 Task: Choose the column.
Action: Mouse moved to (221, 106)
Screenshot: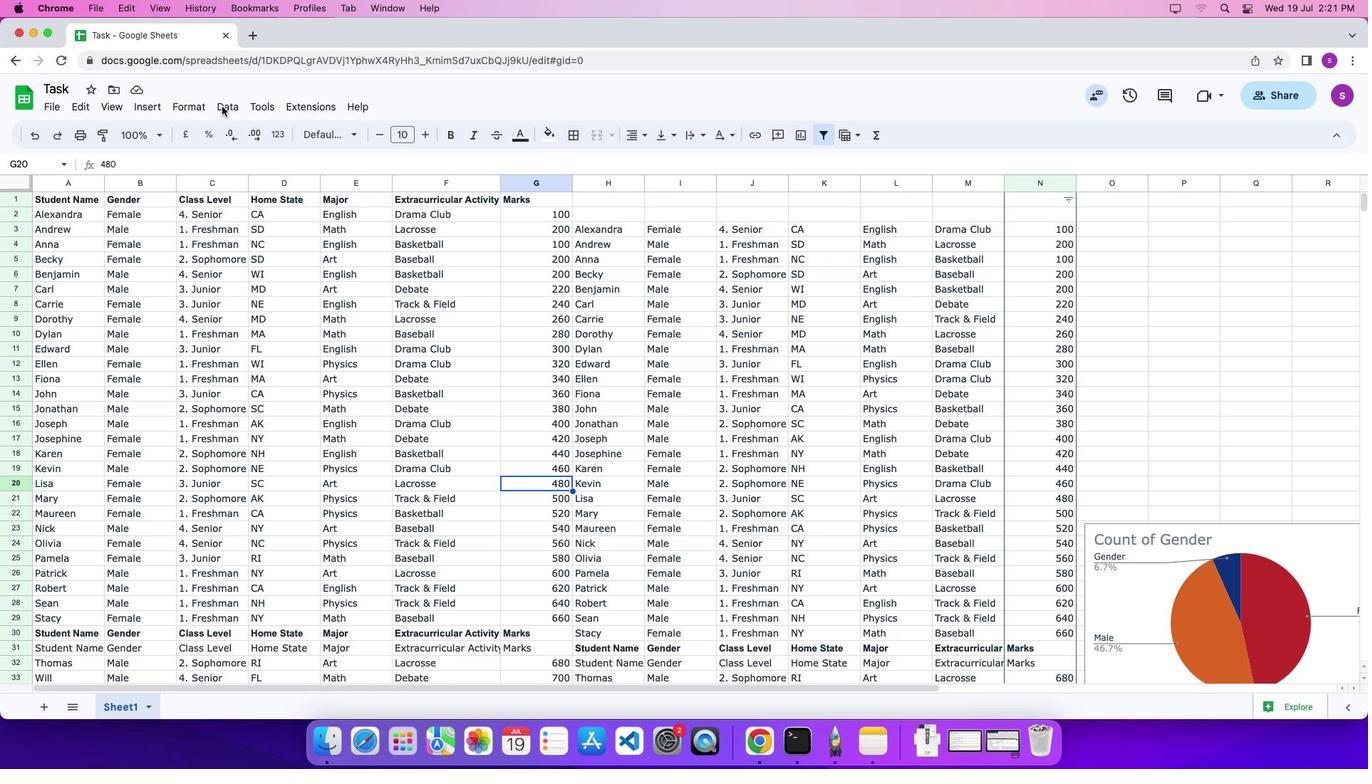 
Action: Mouse pressed left at (221, 106)
Screenshot: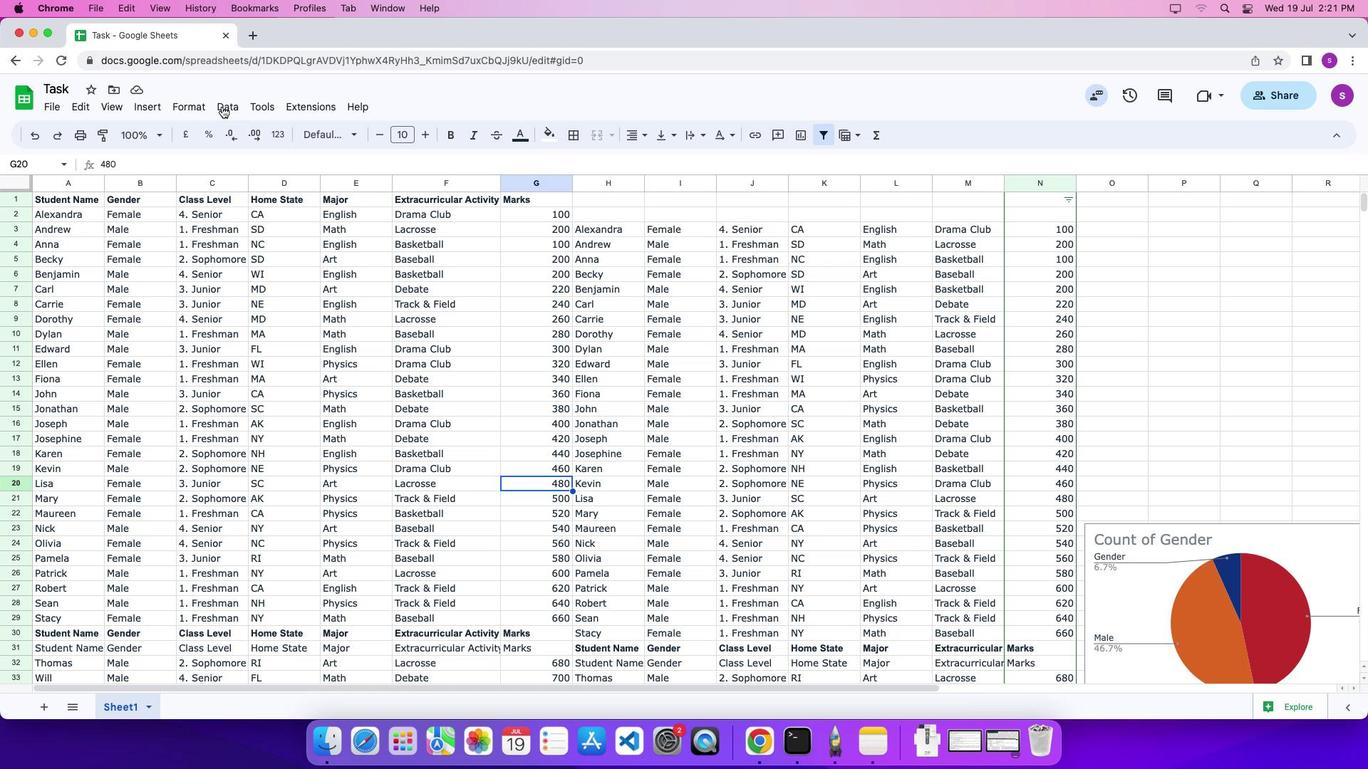 
Action: Mouse moved to (221, 106)
Screenshot: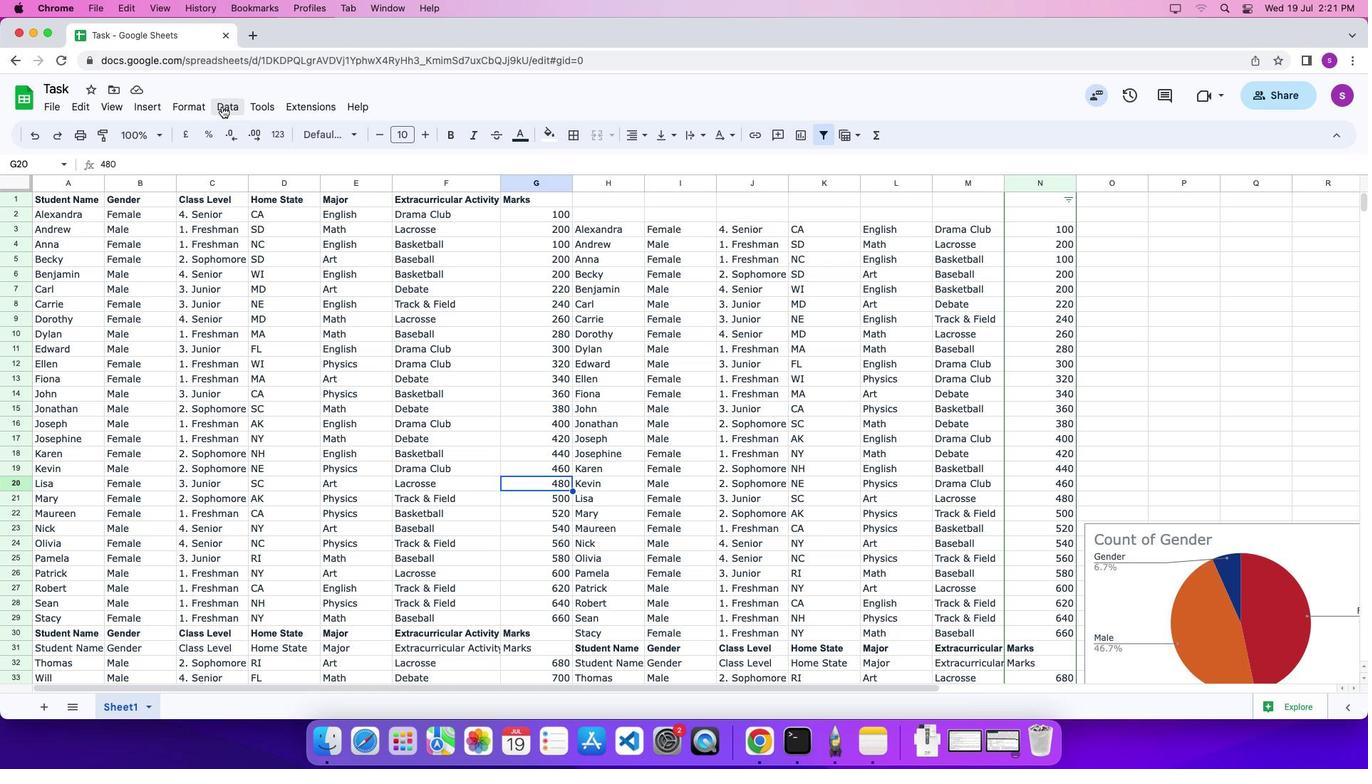 
Action: Mouse pressed left at (221, 106)
Screenshot: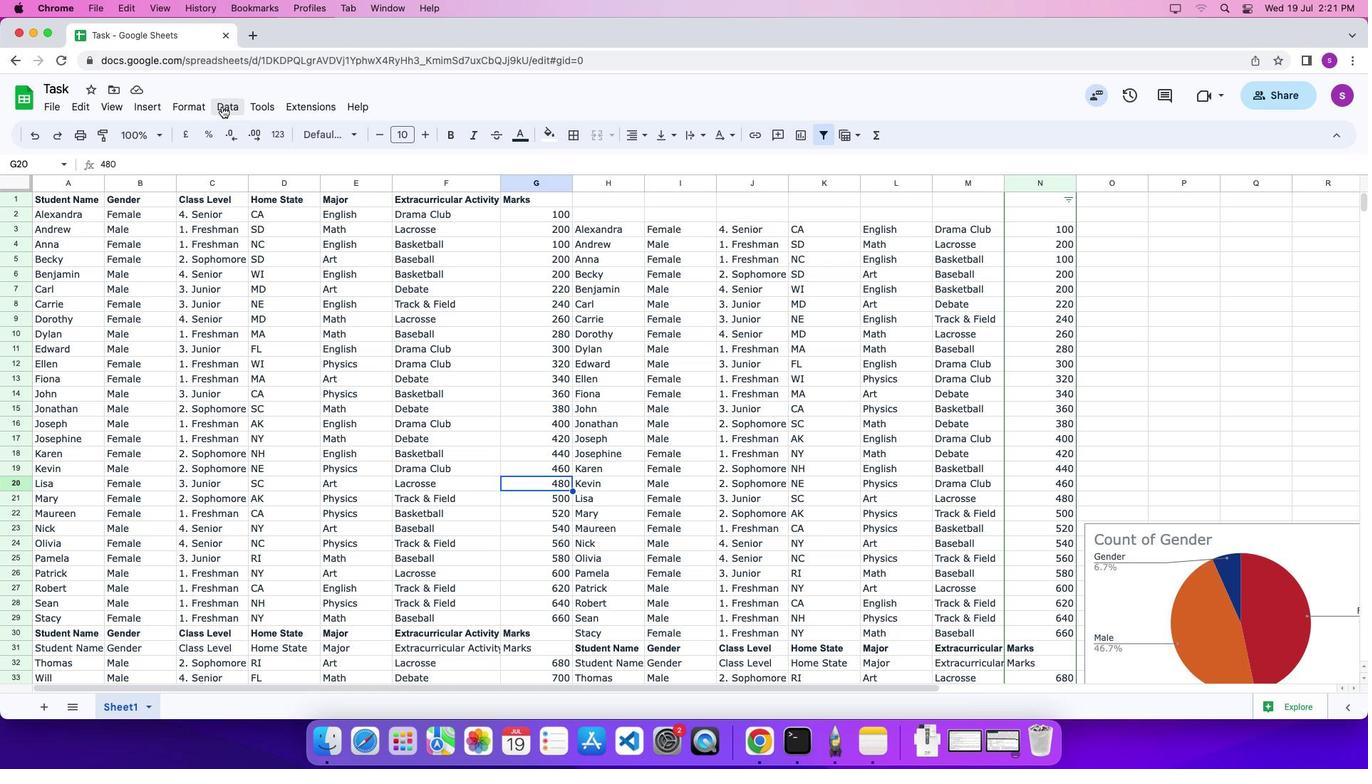 
Action: Mouse moved to (223, 106)
Screenshot: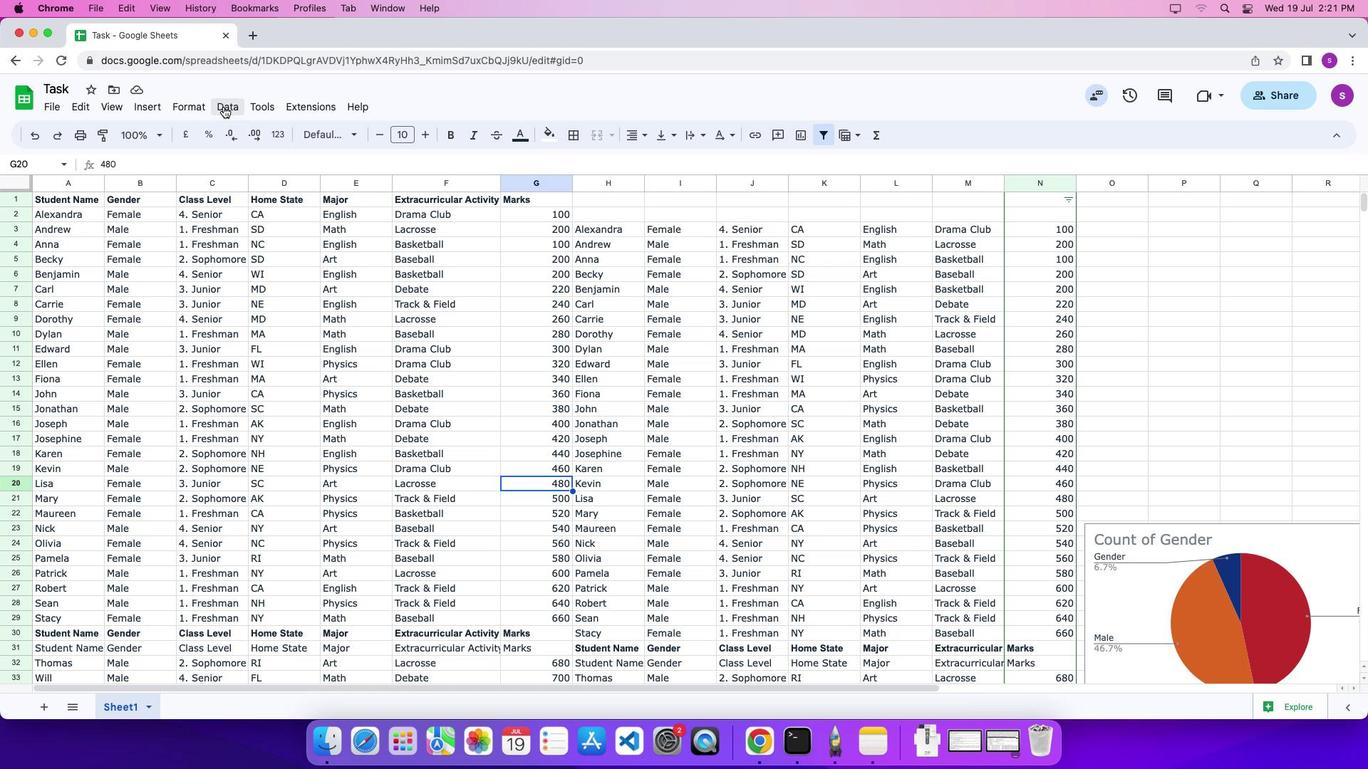 
Action: Mouse pressed left at (223, 106)
Screenshot: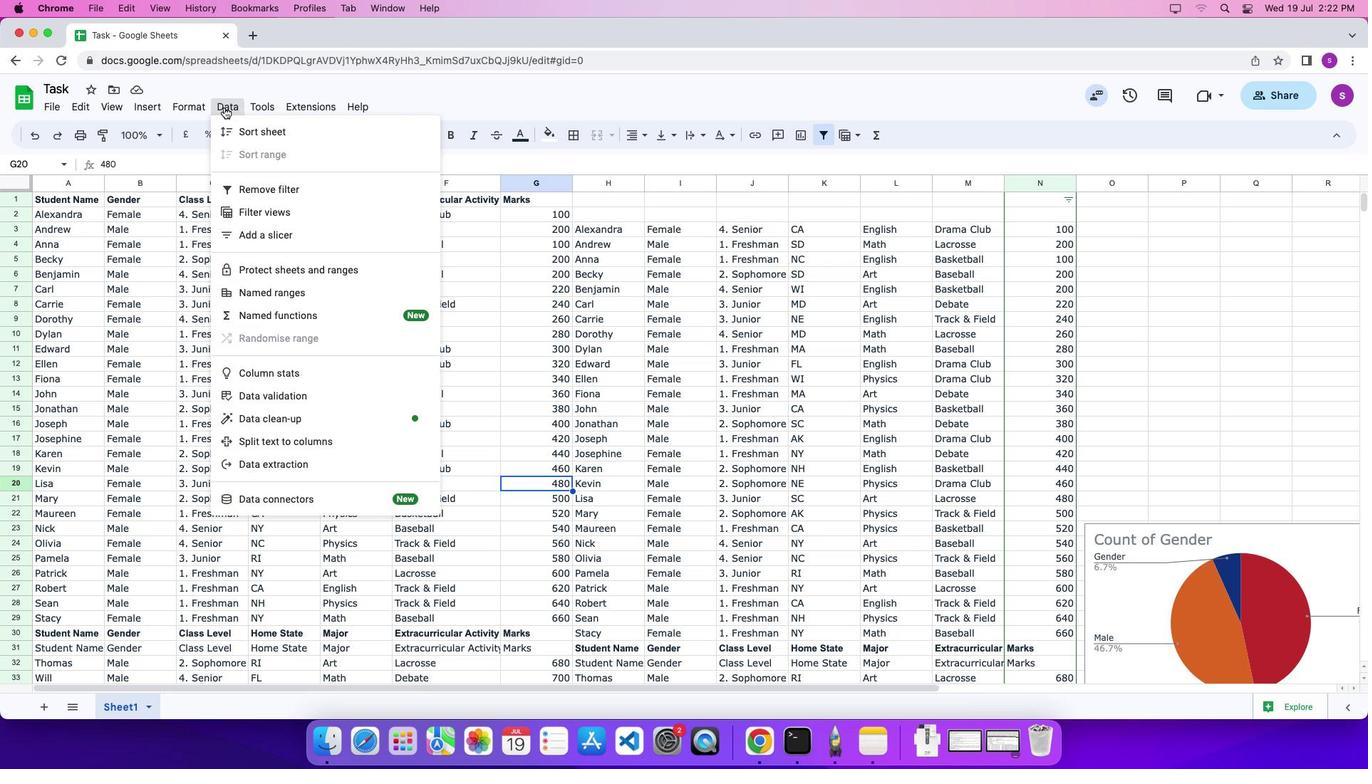 
Action: Mouse moved to (255, 240)
Screenshot: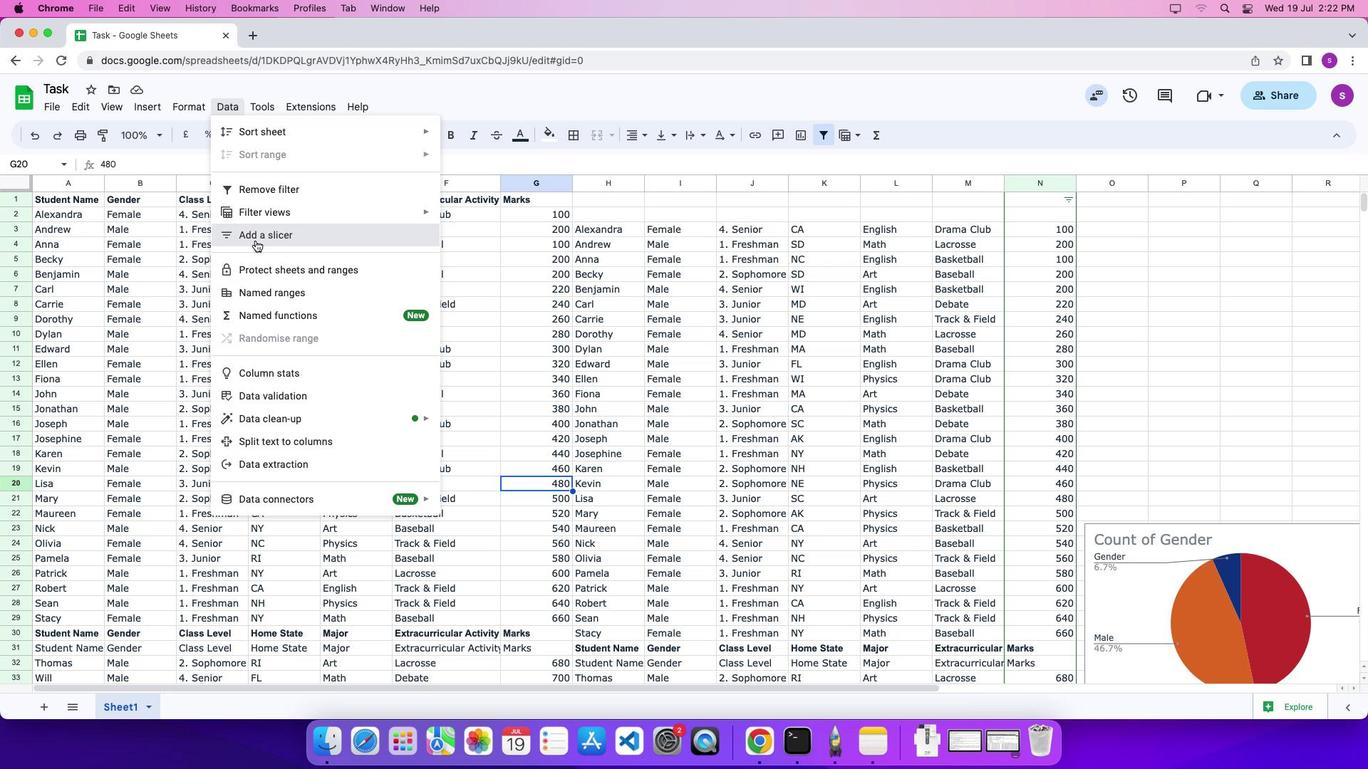
Action: Mouse pressed left at (255, 240)
Screenshot: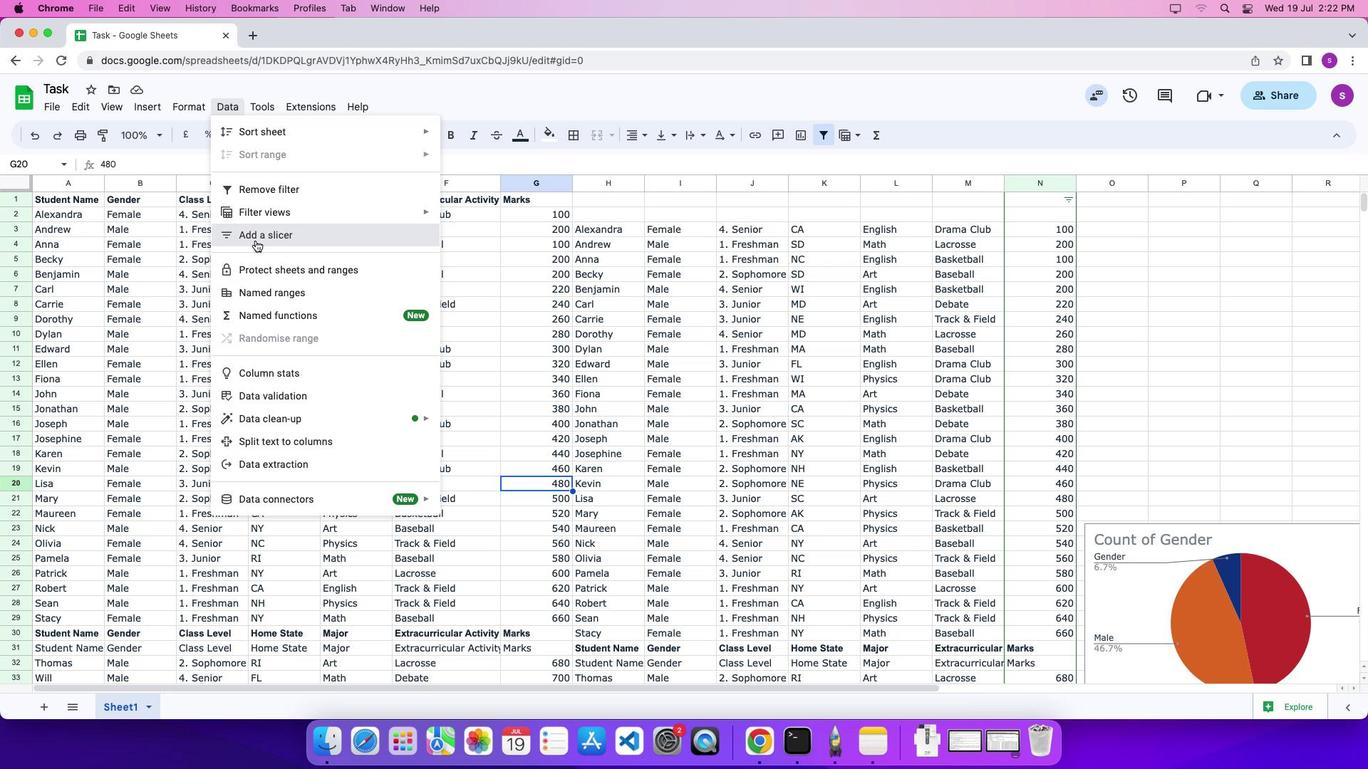 
Action: Mouse moved to (1338, 361)
Screenshot: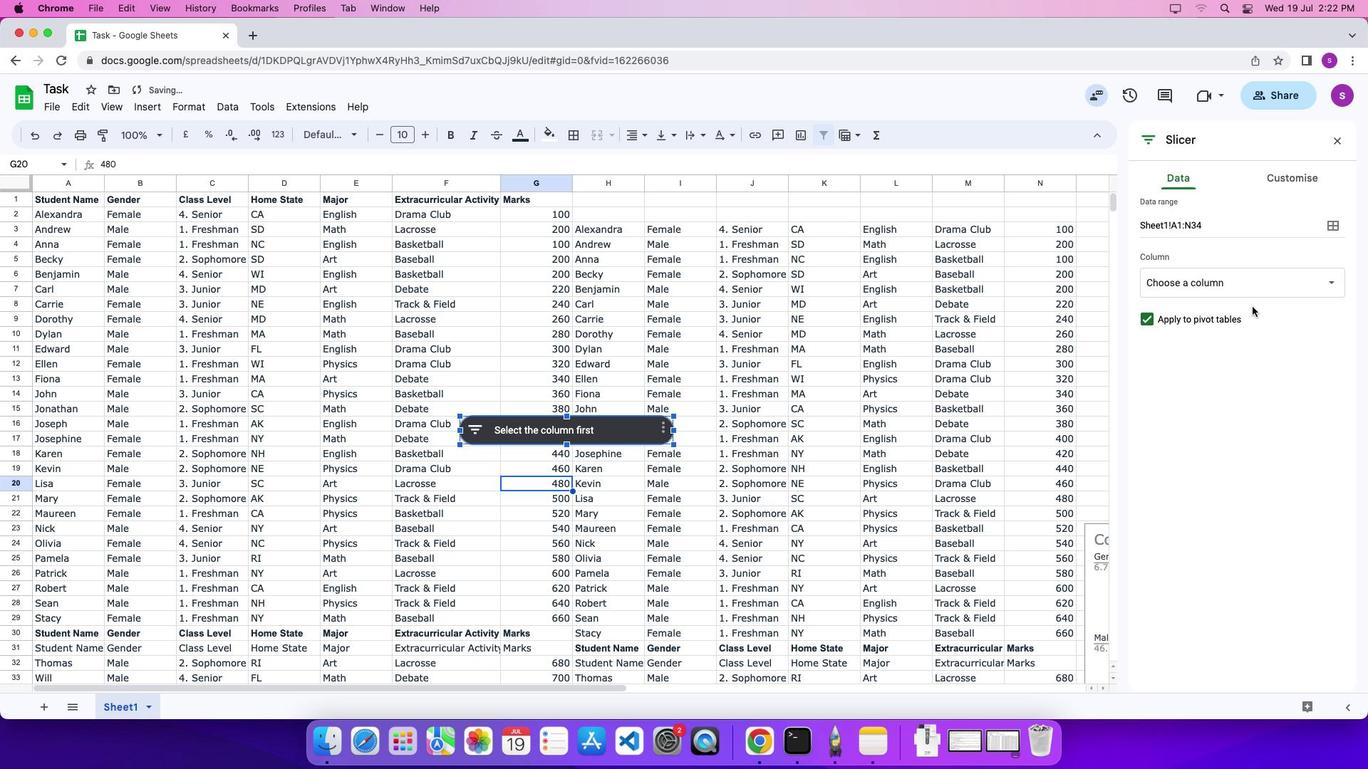 
Action: Mouse pressed left at (1338, 361)
Screenshot: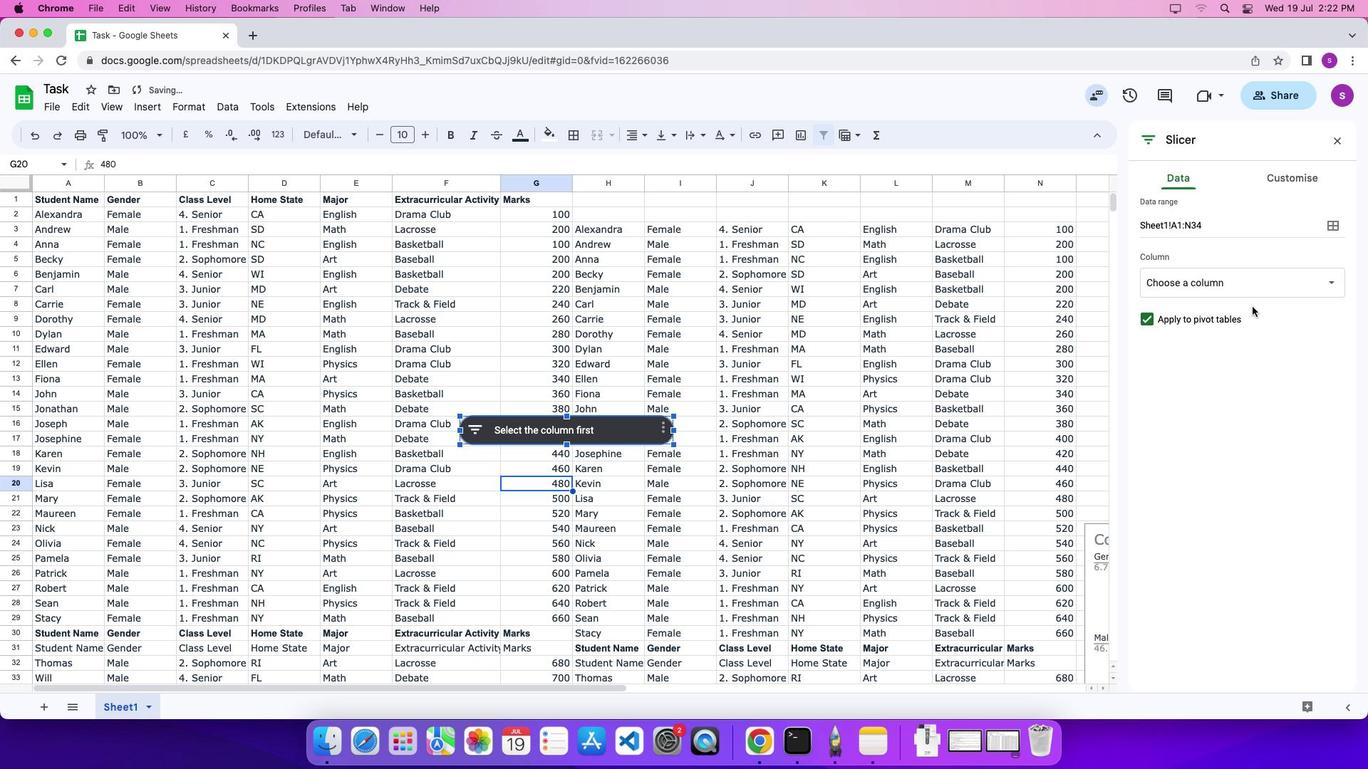 
Action: Mouse moved to (1233, 290)
Screenshot: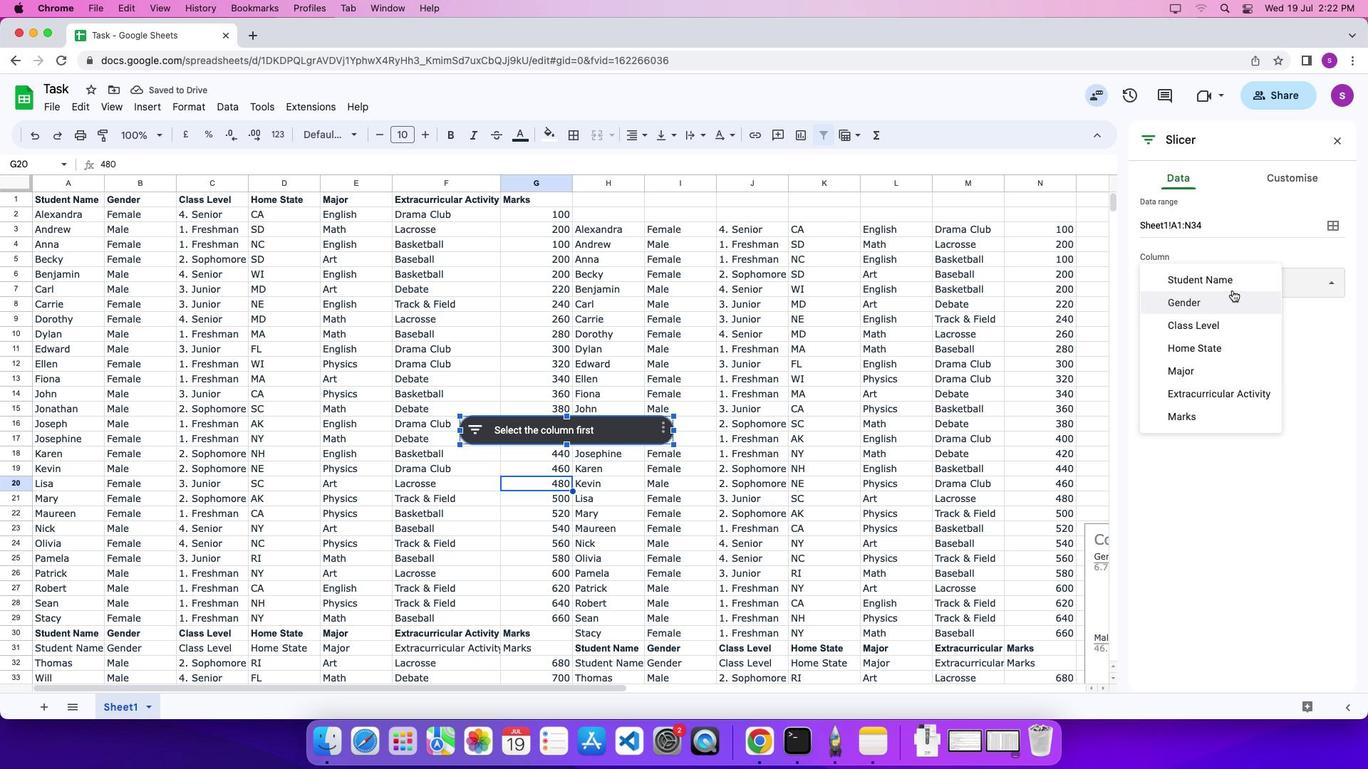 
Action: Mouse pressed left at (1233, 290)
Screenshot: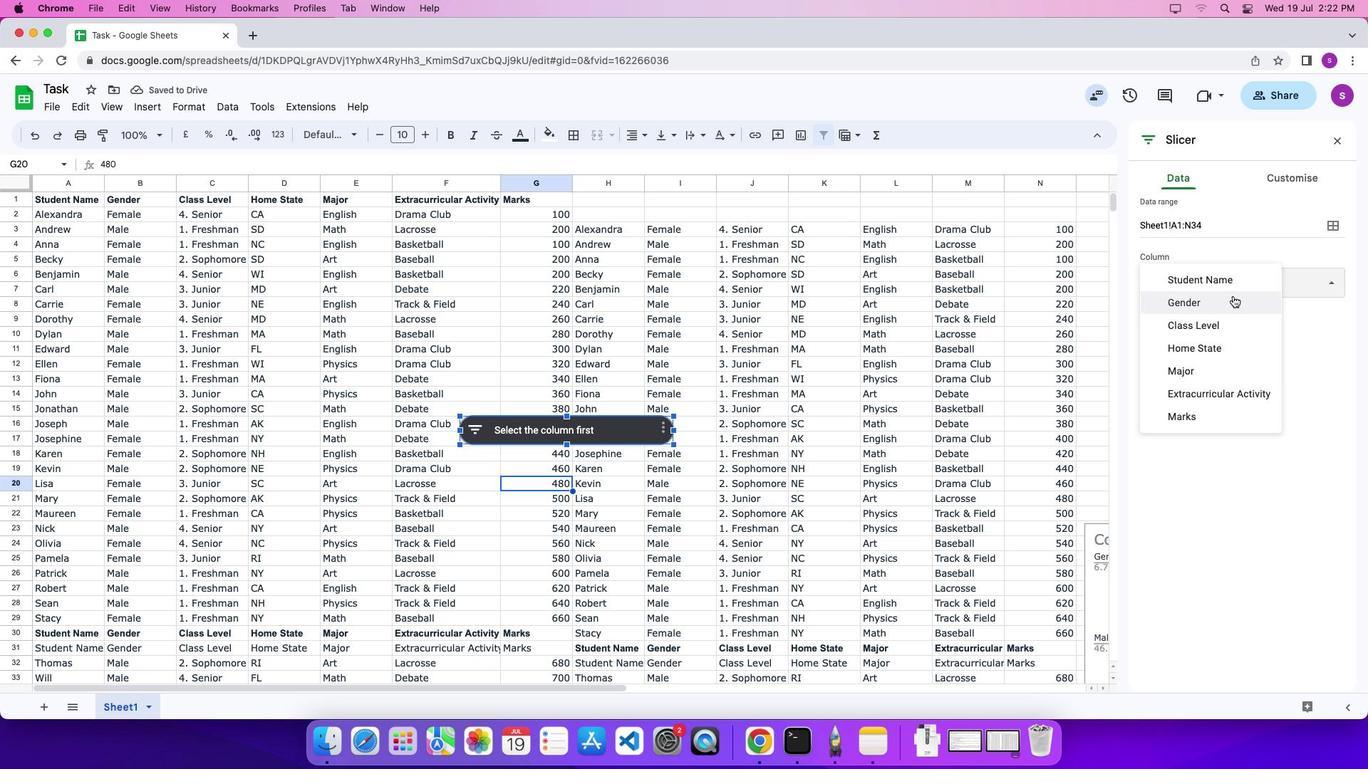 
Action: Mouse moved to (1230, 331)
Screenshot: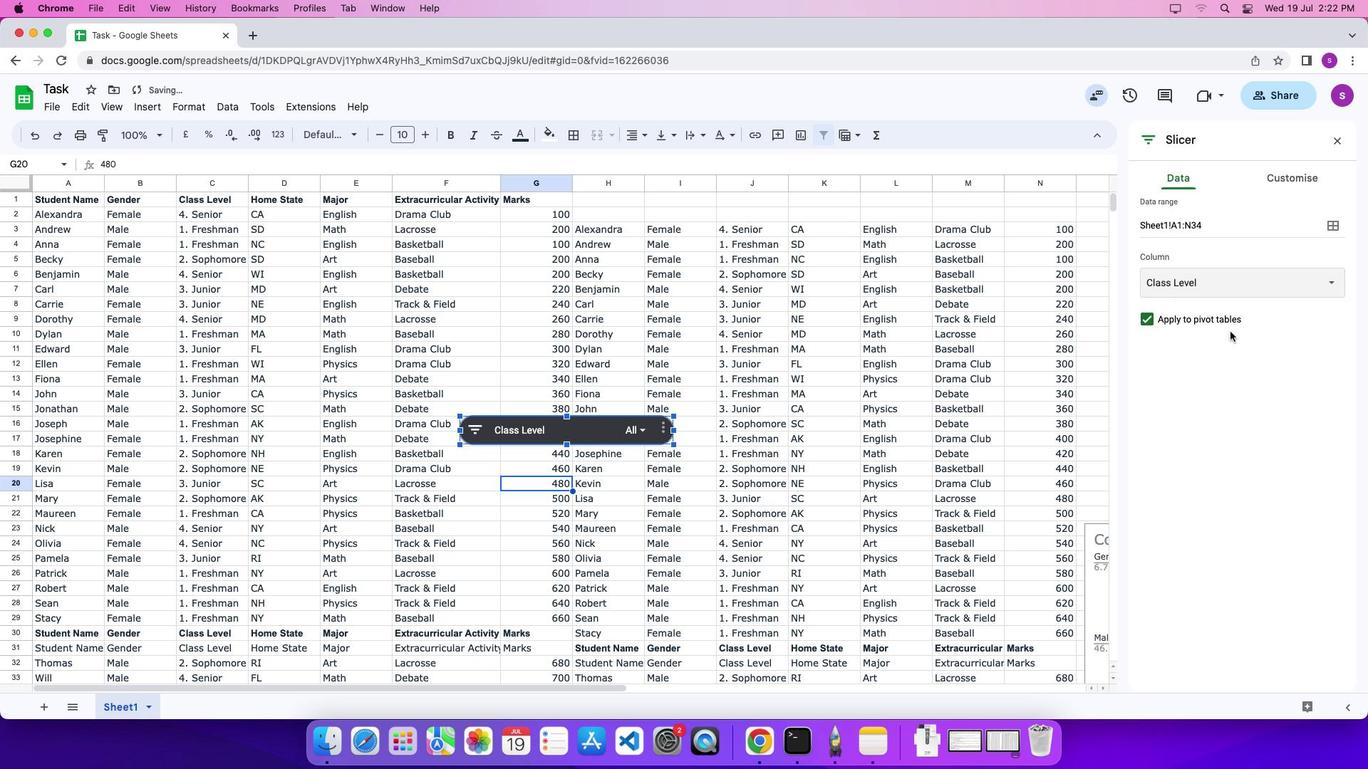 
Action: Mouse pressed left at (1230, 331)
Screenshot: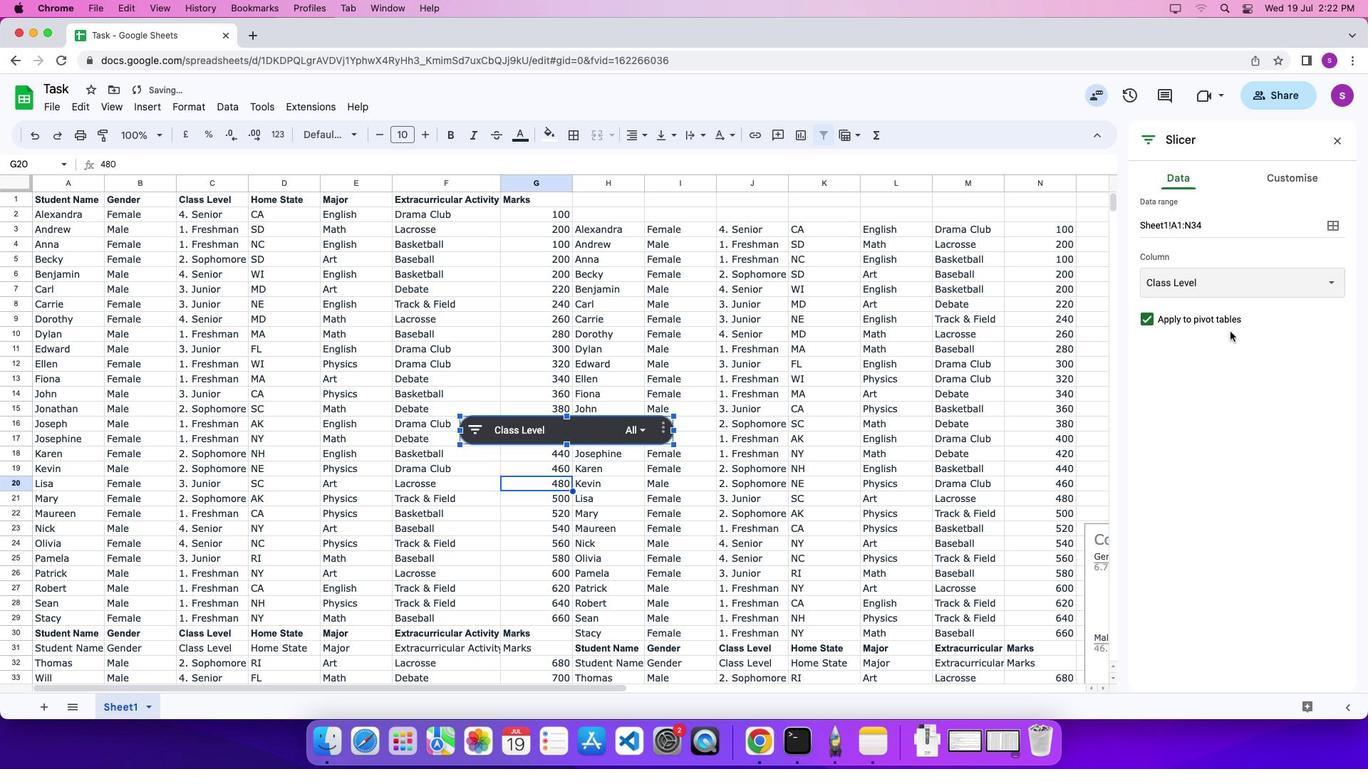 
Action: Mouse moved to (1231, 332)
Screenshot: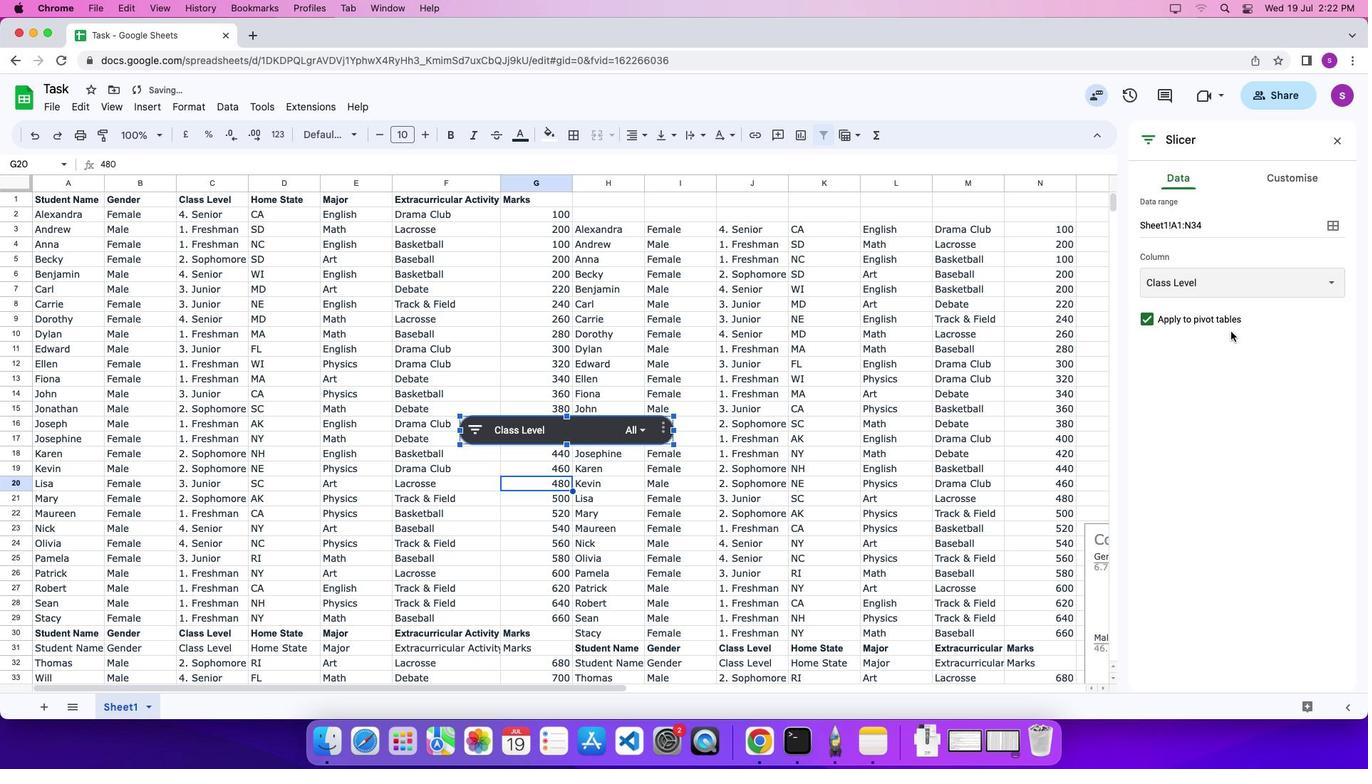 
